 Task: Filter the changed files by the extension ".md" in the pull request "Update readme.md" of the repository "Javascript".
Action: Mouse moved to (931, 131)
Screenshot: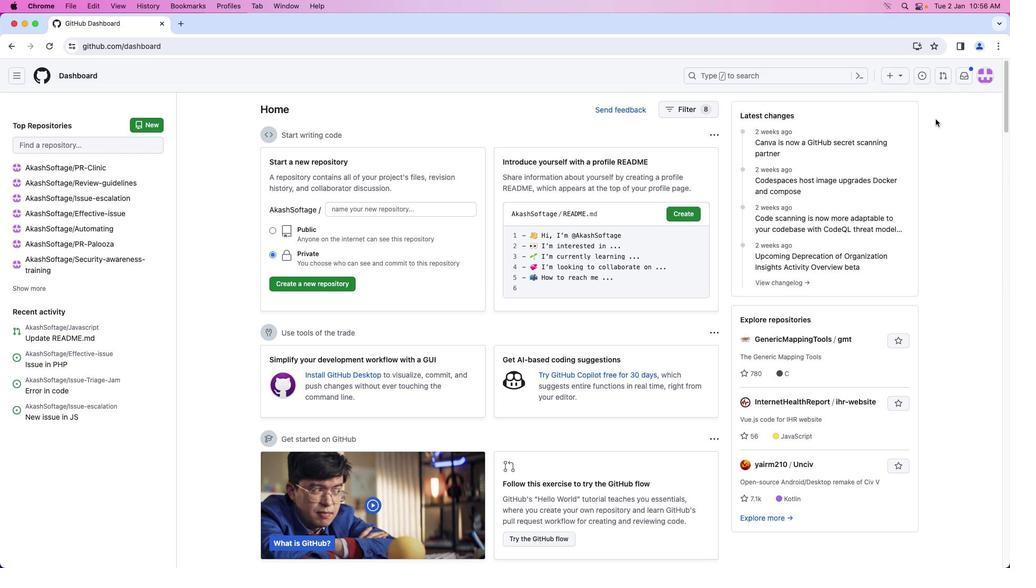 
Action: Mouse pressed left at (931, 131)
Screenshot: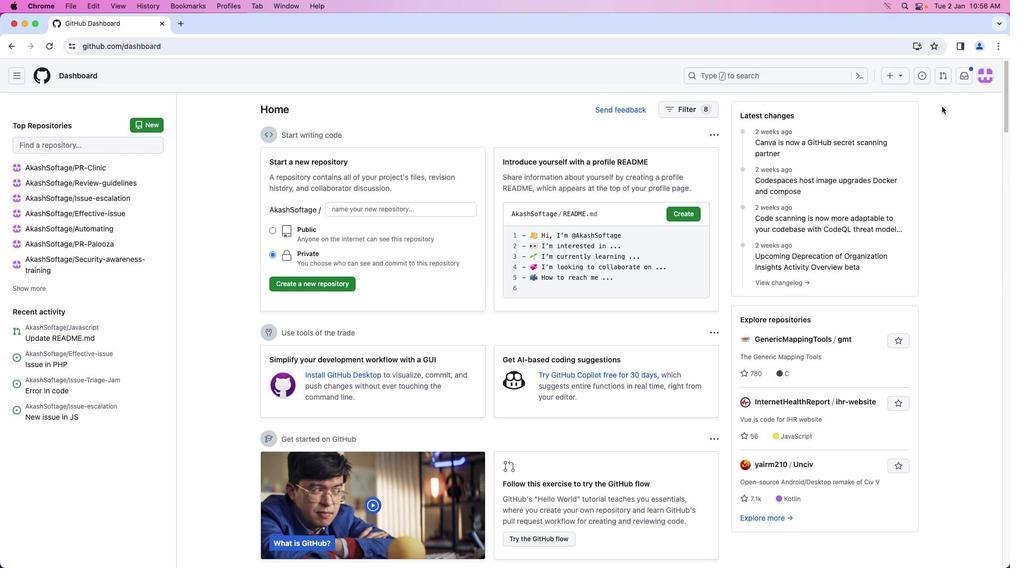 
Action: Mouse moved to (991, 74)
Screenshot: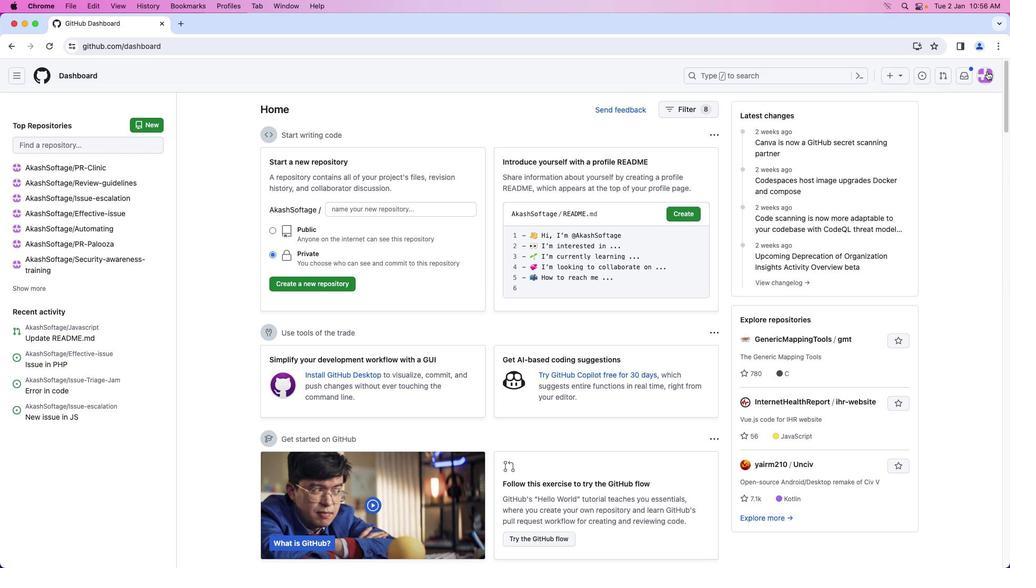 
Action: Mouse pressed left at (991, 74)
Screenshot: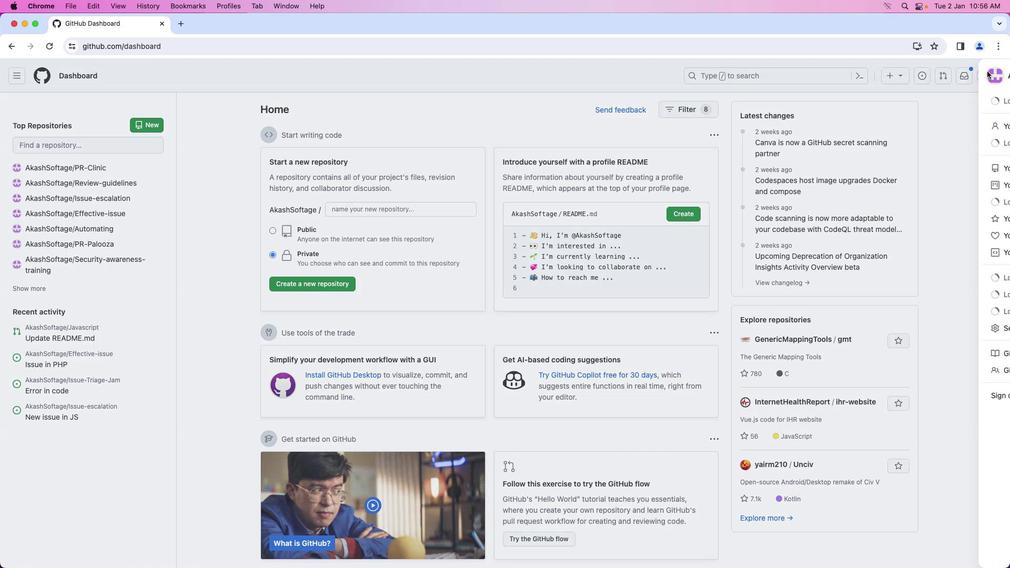 
Action: Mouse moved to (939, 174)
Screenshot: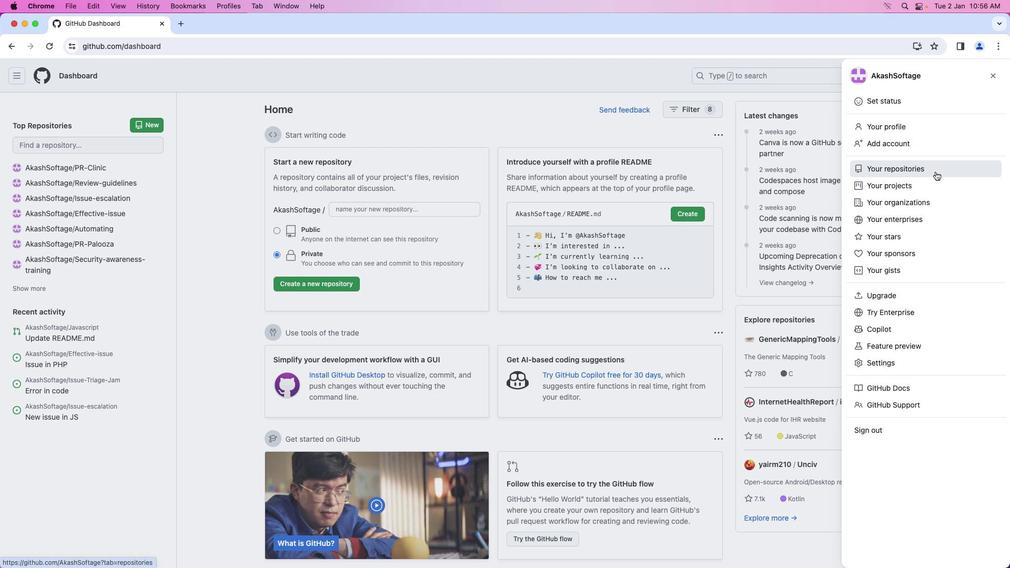 
Action: Mouse pressed left at (939, 174)
Screenshot: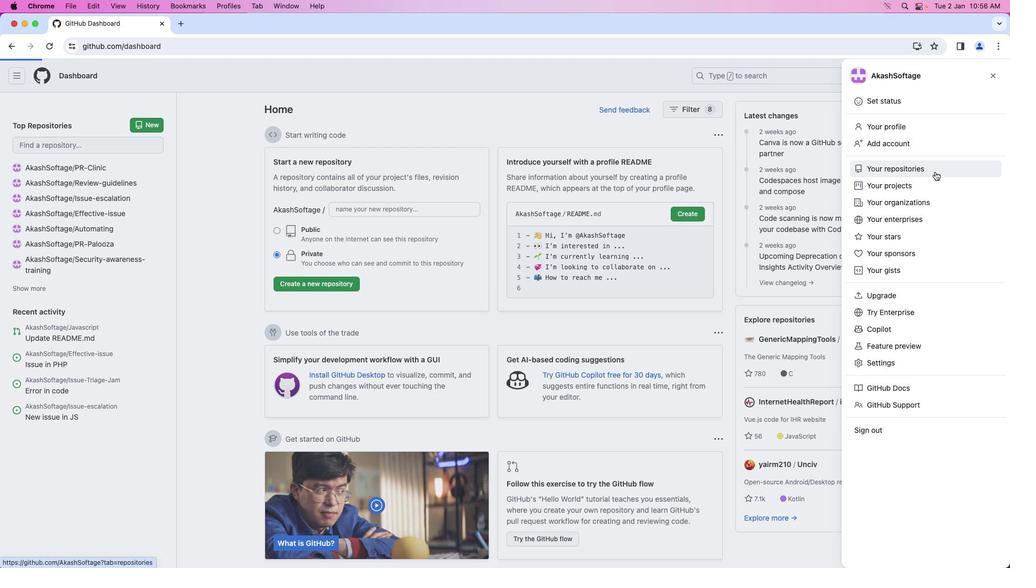 
Action: Mouse moved to (369, 173)
Screenshot: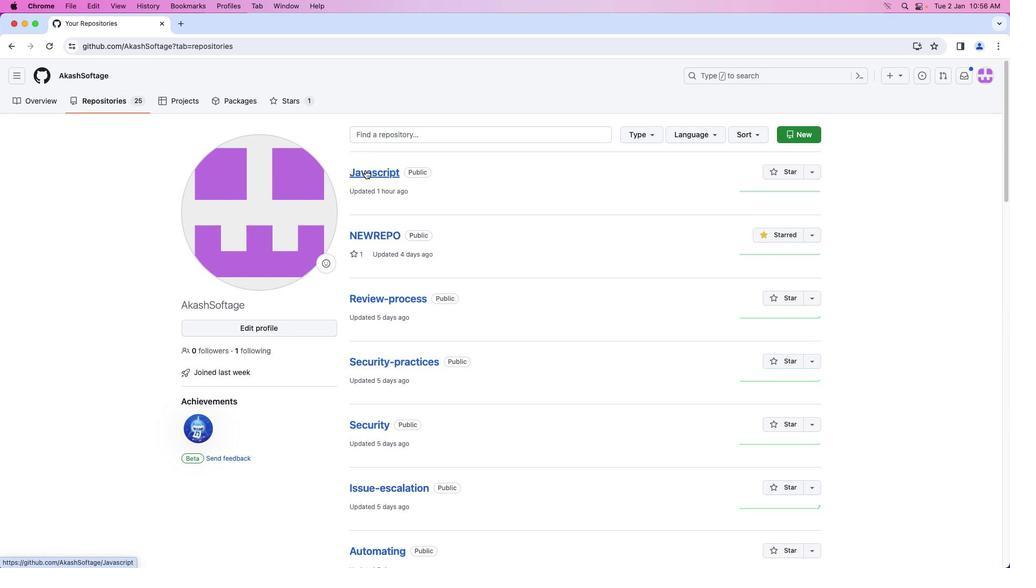 
Action: Mouse pressed left at (369, 173)
Screenshot: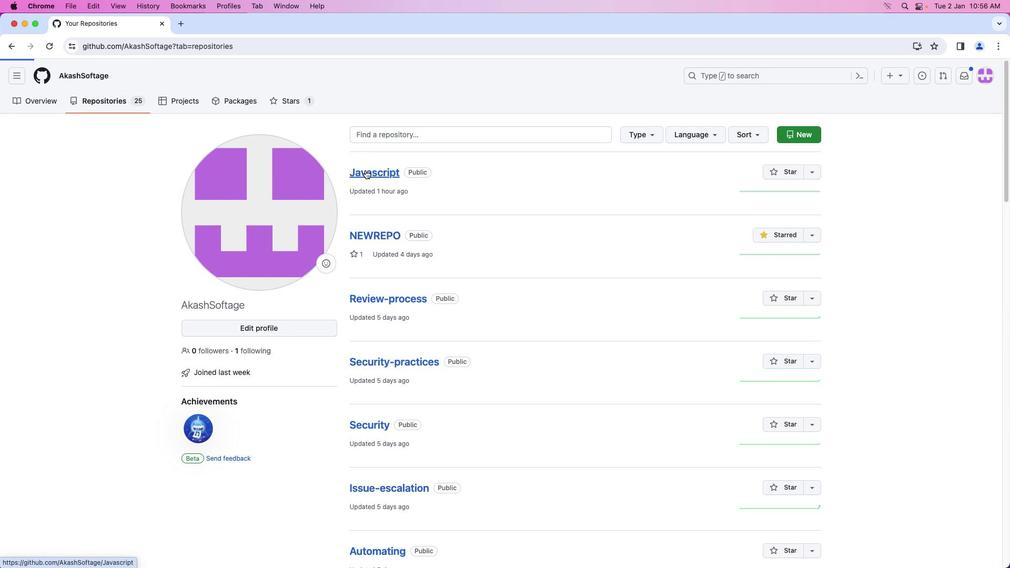 
Action: Mouse moved to (154, 112)
Screenshot: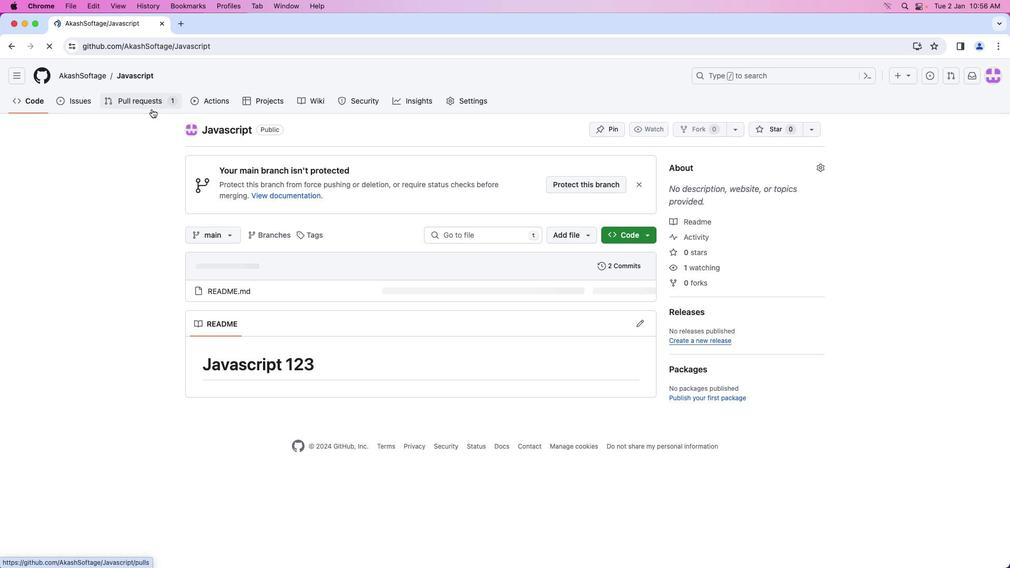 
Action: Mouse pressed left at (154, 112)
Screenshot: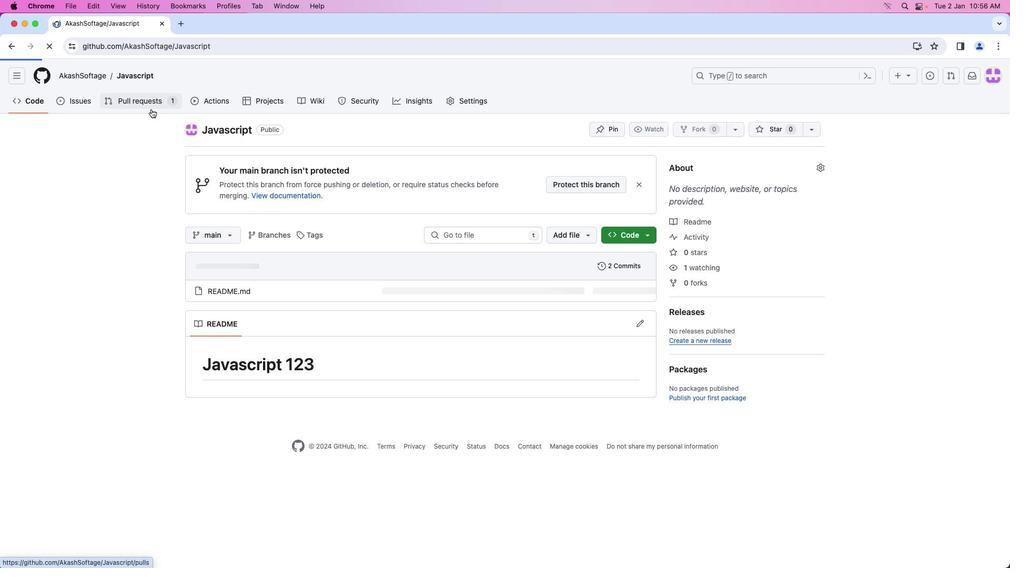 
Action: Mouse moved to (291, 260)
Screenshot: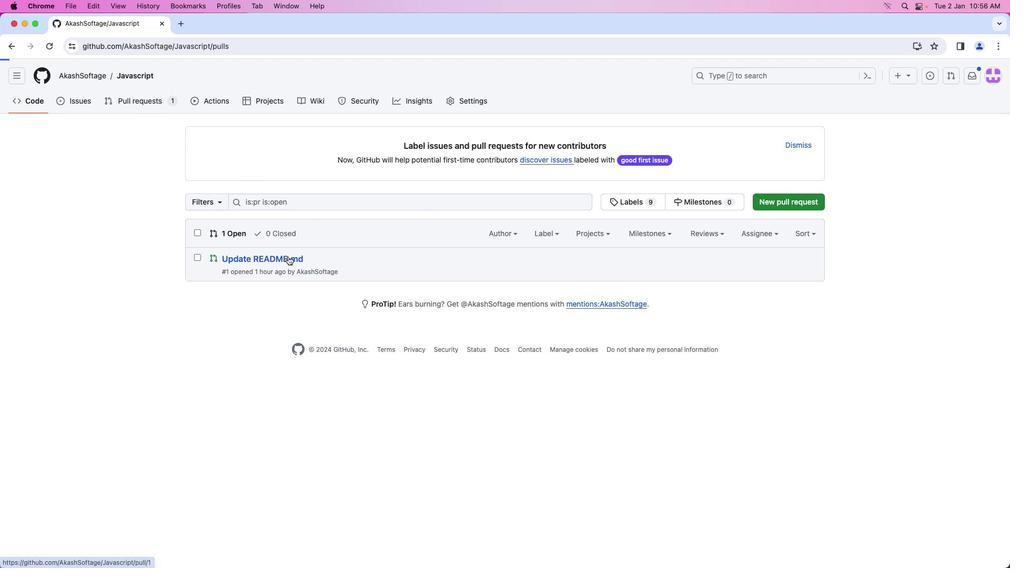 
Action: Mouse pressed left at (291, 260)
Screenshot: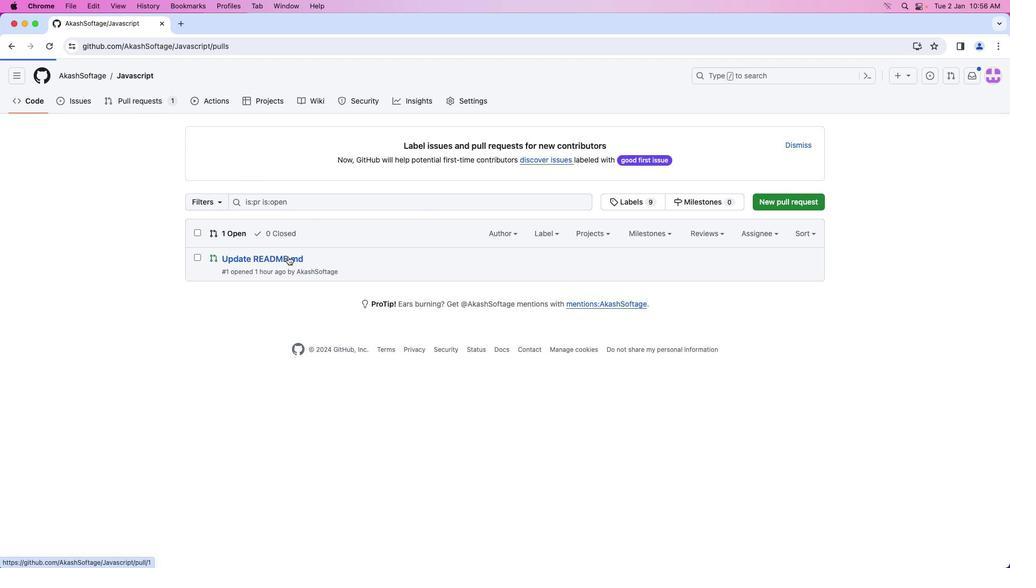 
Action: Mouse moved to (452, 196)
Screenshot: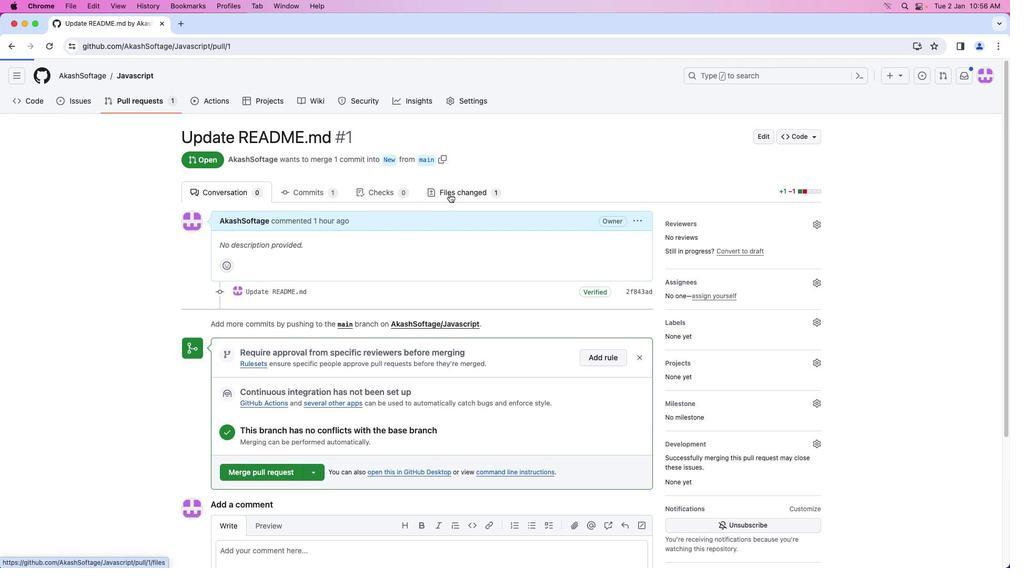 
Action: Mouse pressed left at (452, 196)
Screenshot: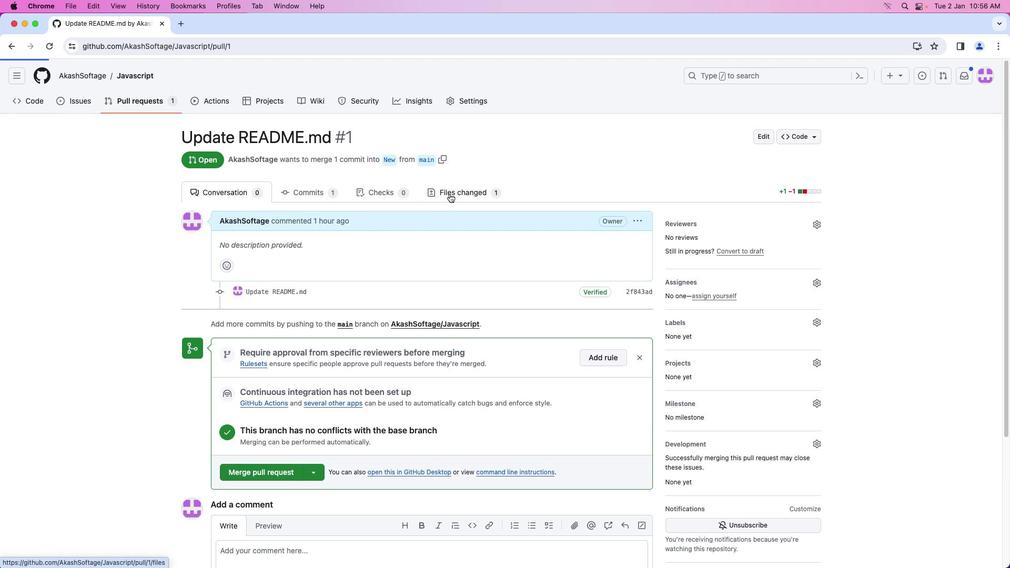 
Action: Mouse moved to (152, 223)
Screenshot: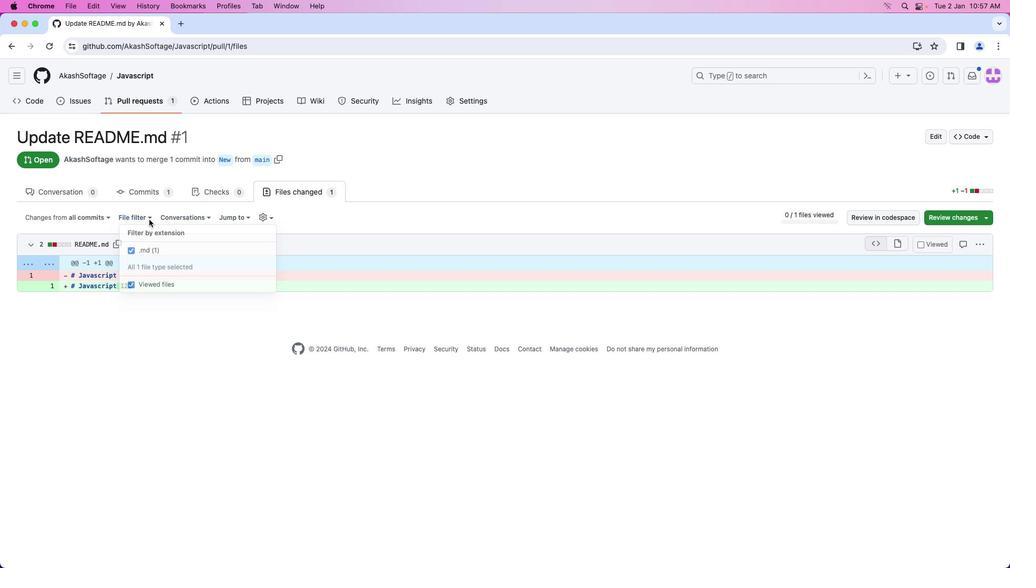 
Action: Mouse pressed left at (152, 223)
Screenshot: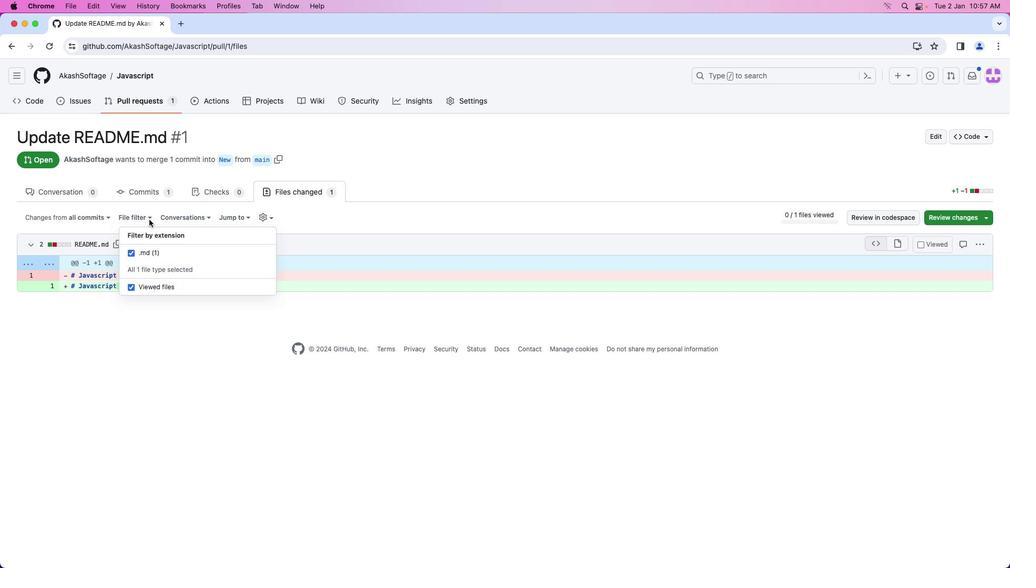 
Action: Mouse moved to (167, 292)
Screenshot: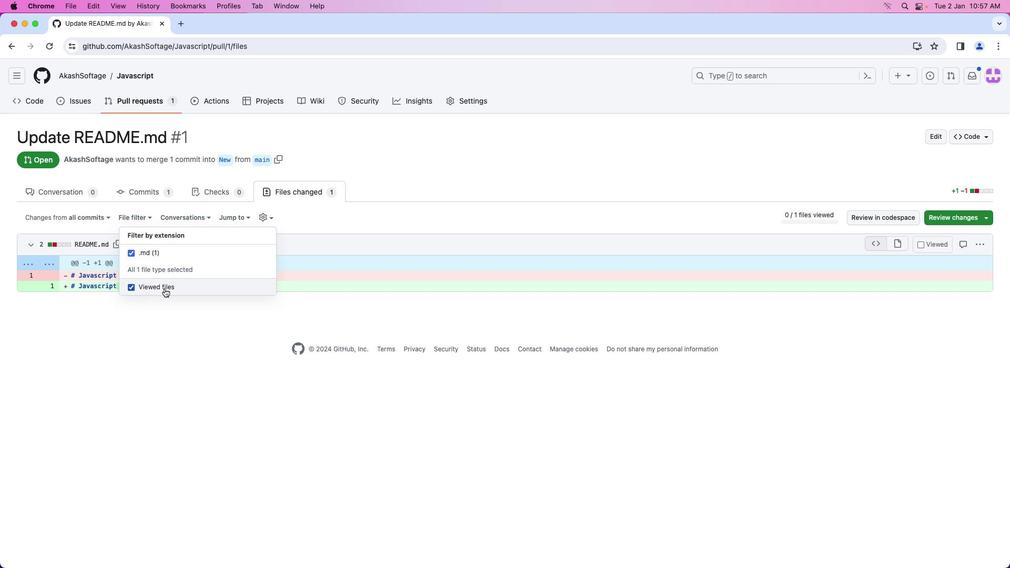 
